 Task: Create a new event for a team-building picnic and games day on the 16th at 10:30 PM to 11:00 PM.
Action: Mouse moved to (48, 65)
Screenshot: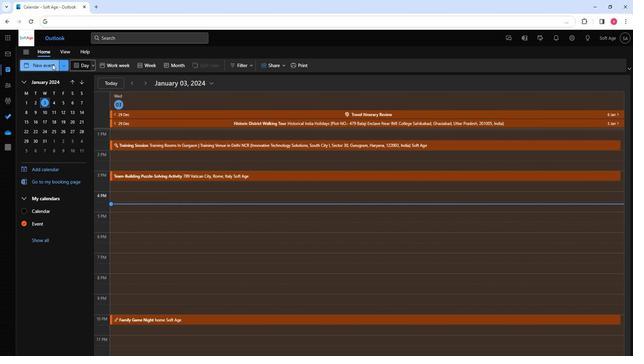 
Action: Mouse pressed left at (48, 65)
Screenshot: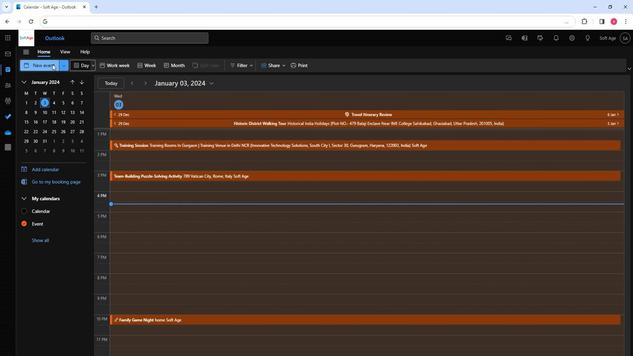 
Action: Mouse moved to (165, 111)
Screenshot: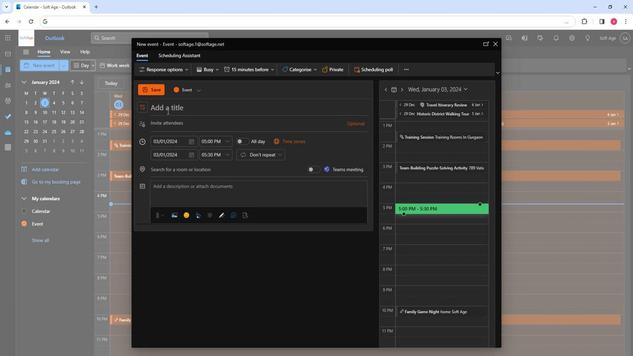 
Action: Key pressed <Key.shift>Team-<Key.shift>Building<Key.space><Key.shift><Key.shift>Picnic<Key.space><Key.shift>And<Key.space><Key.shift>Games<Key.space><Key.shift>Day
Screenshot: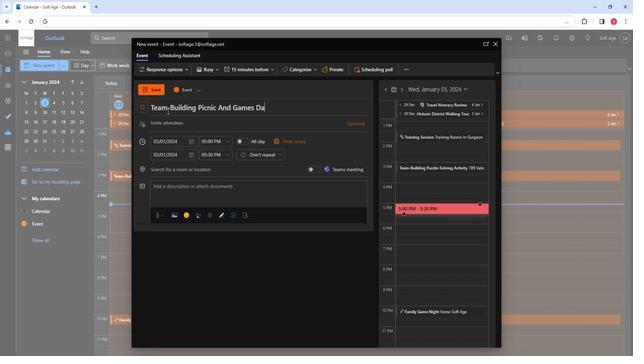 
Action: Mouse moved to (180, 126)
Screenshot: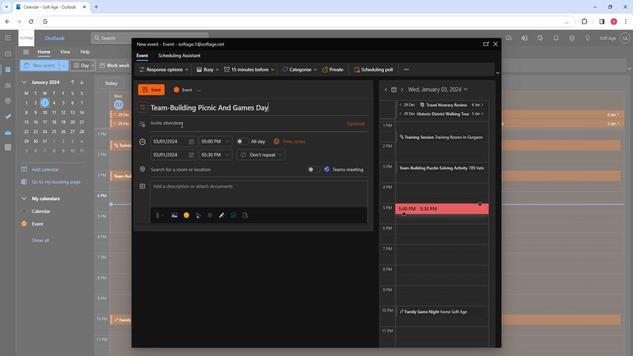 
Action: Mouse pressed left at (180, 126)
Screenshot: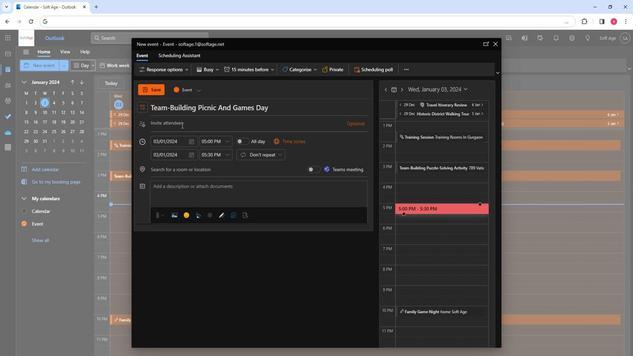 
Action: Key pressed so
Screenshot: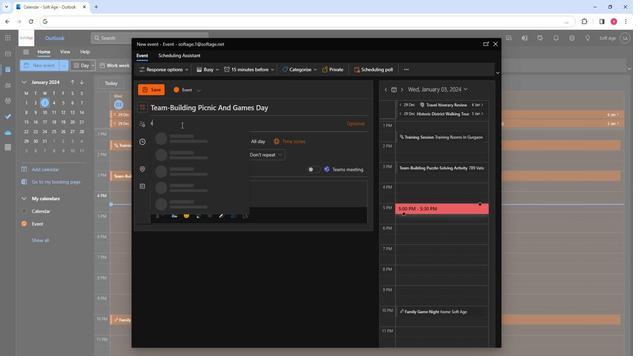 
Action: Mouse moved to (198, 157)
Screenshot: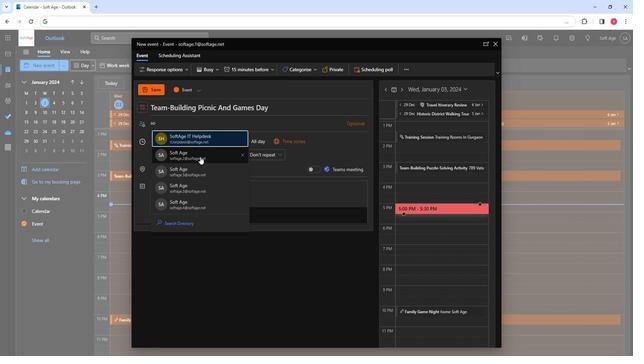 
Action: Mouse pressed left at (198, 157)
Screenshot: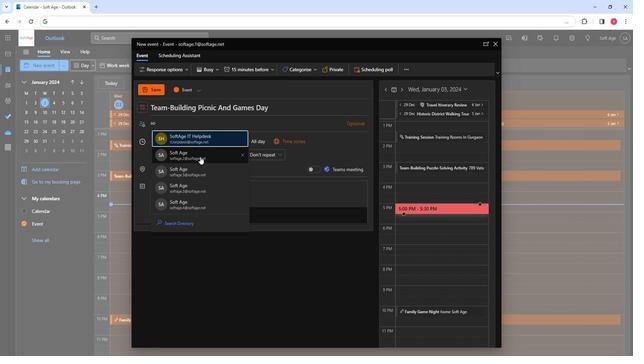
Action: Key pressed so
Screenshot: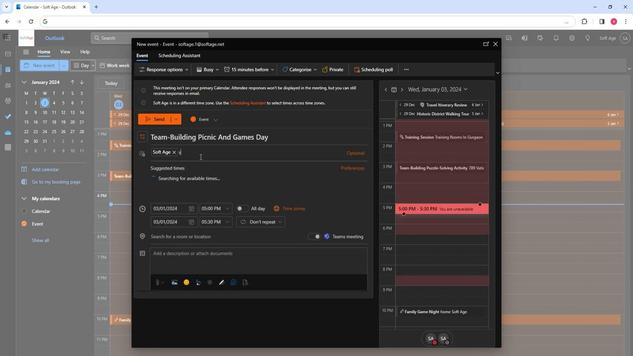 
Action: Mouse moved to (207, 198)
Screenshot: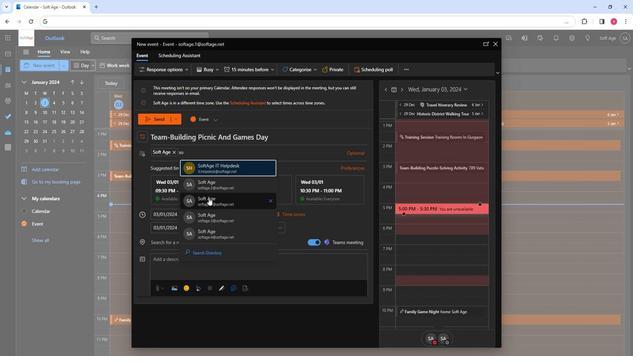 
Action: Mouse pressed left at (207, 198)
Screenshot: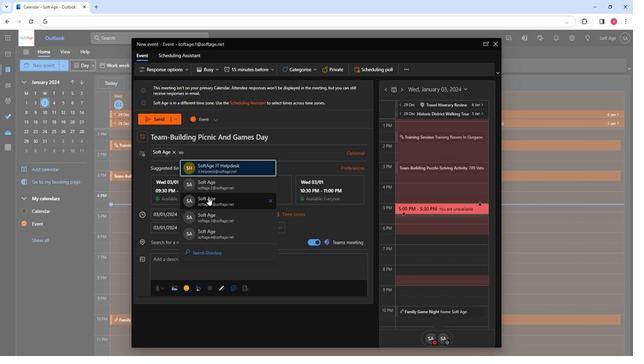 
Action: Key pressed so
Screenshot: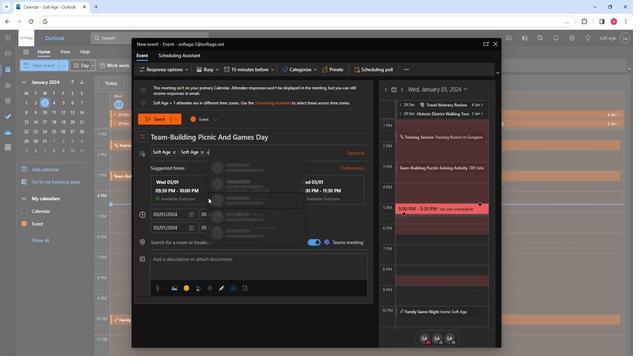 
Action: Mouse moved to (224, 215)
Screenshot: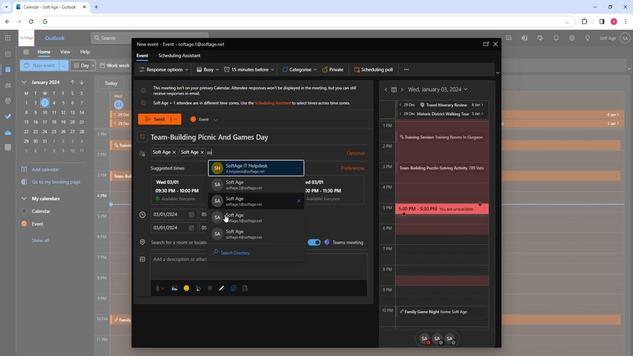 
Action: Mouse pressed left at (224, 215)
Screenshot: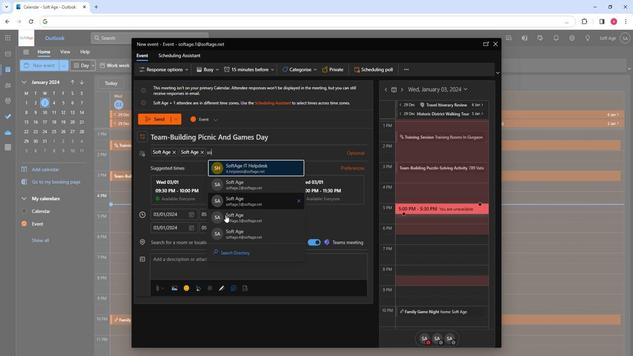
Action: Key pressed so
Screenshot: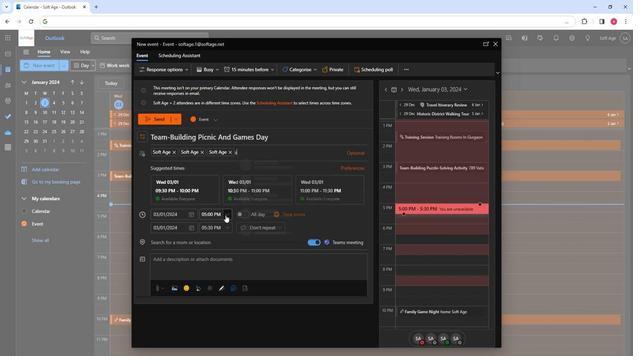 
Action: Mouse moved to (262, 236)
Screenshot: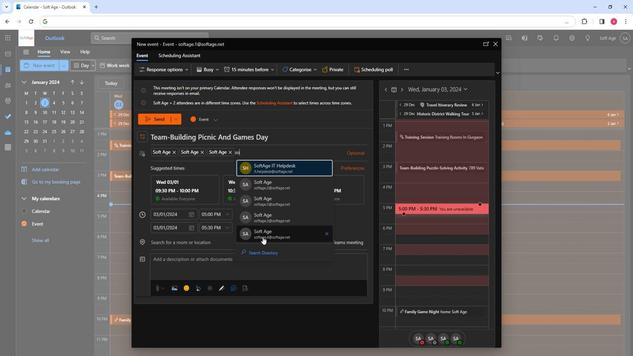 
Action: Mouse pressed left at (262, 236)
Screenshot: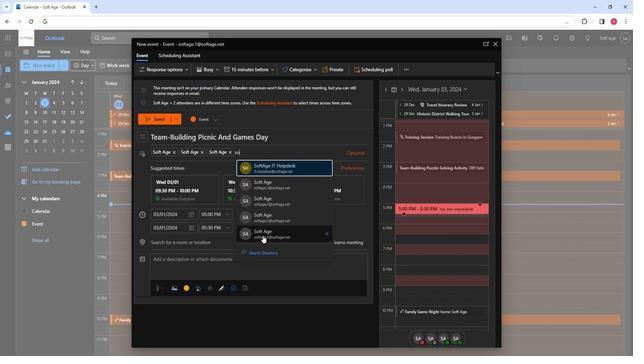 
Action: Mouse moved to (190, 212)
Screenshot: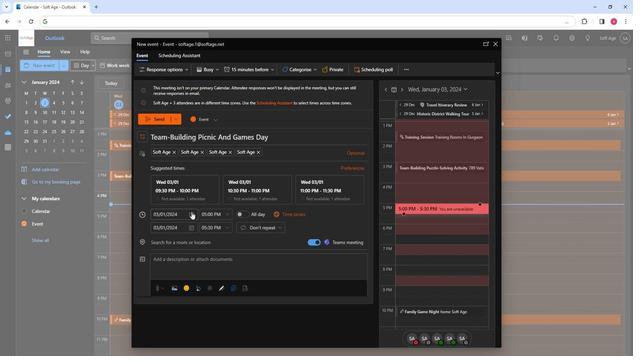 
Action: Mouse pressed left at (190, 212)
Screenshot: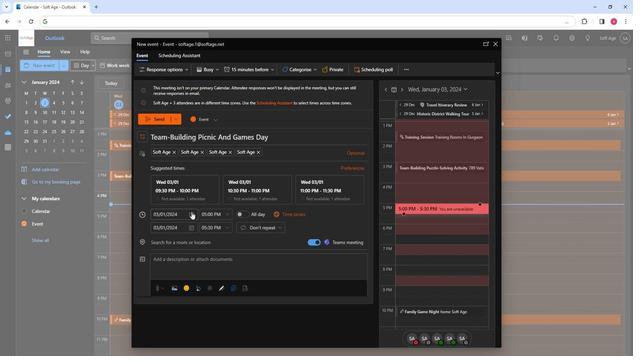 
Action: Mouse moved to (166, 269)
Screenshot: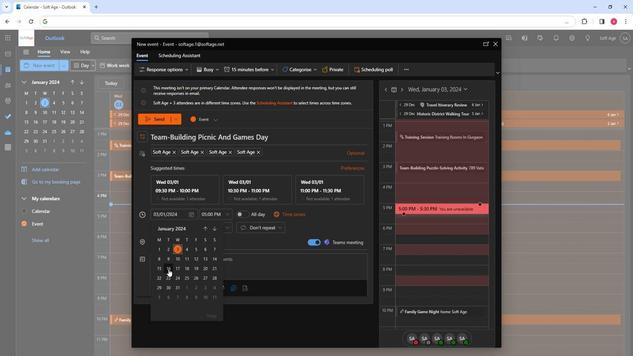 
Action: Mouse pressed left at (166, 269)
Screenshot: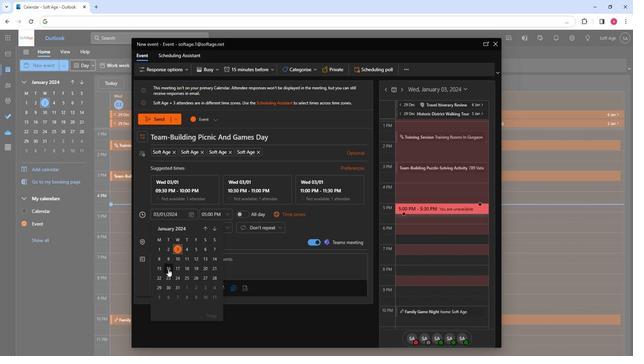 
Action: Mouse moved to (227, 211)
Screenshot: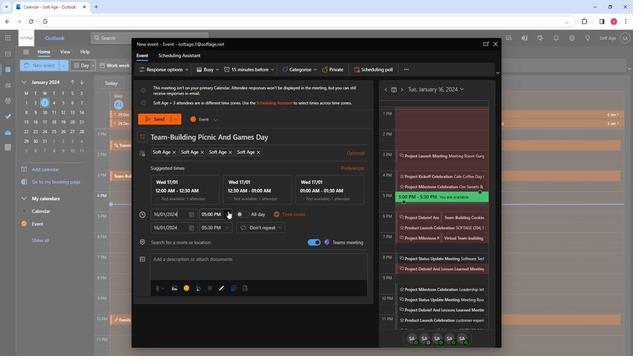 
Action: Mouse pressed left at (227, 211)
Screenshot: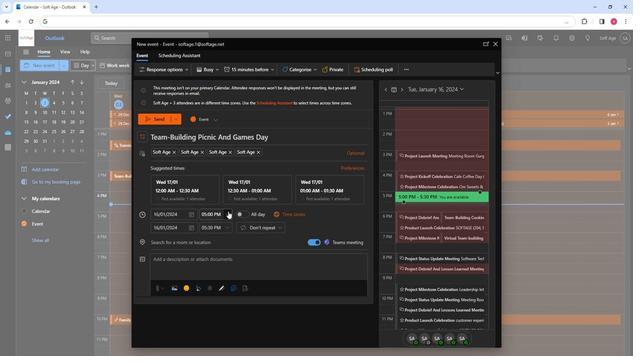
Action: Mouse moved to (216, 251)
Screenshot: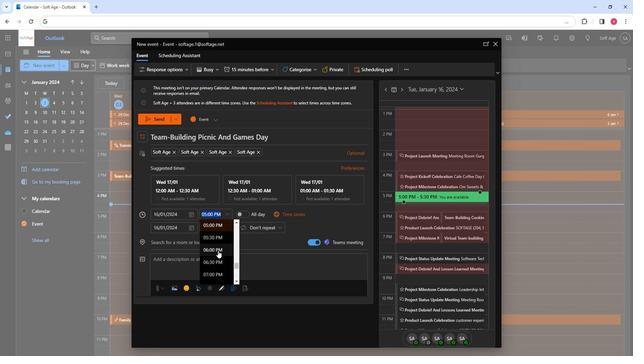 
Action: Mouse scrolled (216, 251) with delta (0, 0)
Screenshot: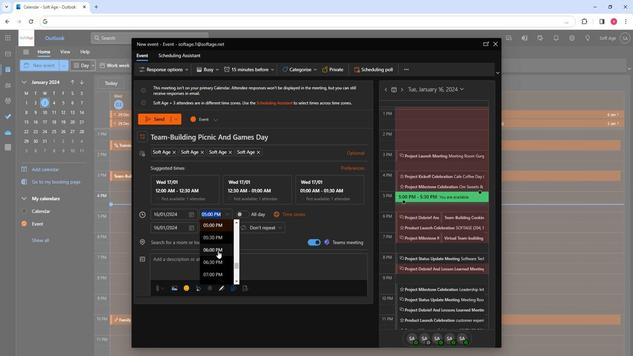 
Action: Mouse moved to (216, 252)
Screenshot: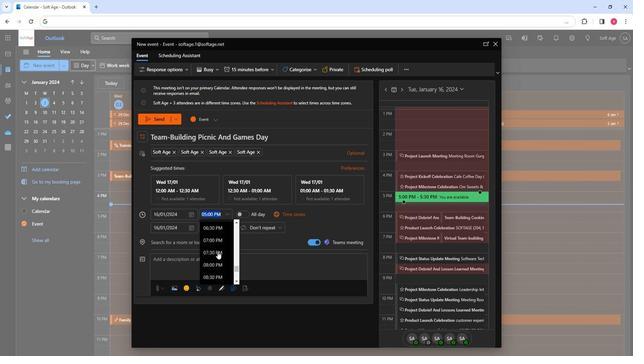
Action: Mouse scrolled (216, 252) with delta (0, 0)
Screenshot: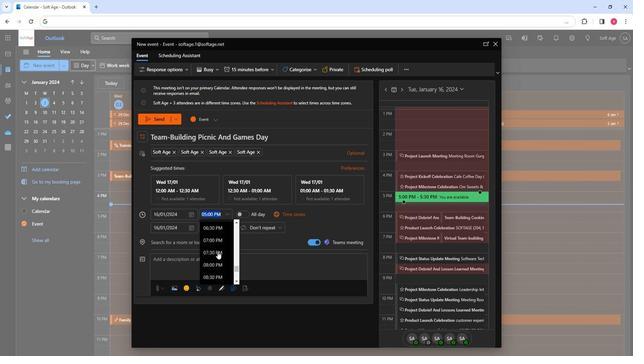 
Action: Mouse moved to (212, 256)
Screenshot: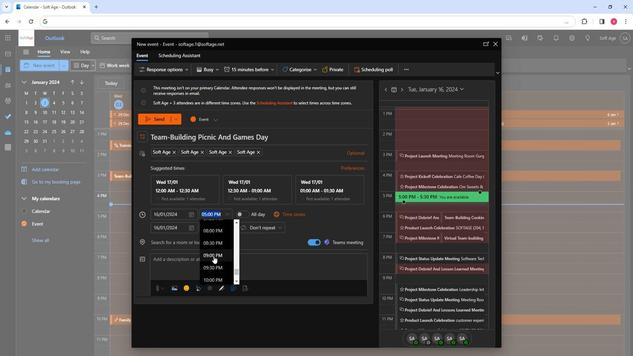
Action: Mouse scrolled (212, 255) with delta (0, 0)
Screenshot: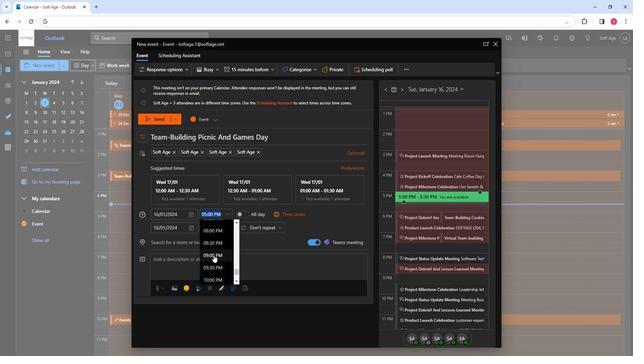 
Action: Mouse moved to (211, 260)
Screenshot: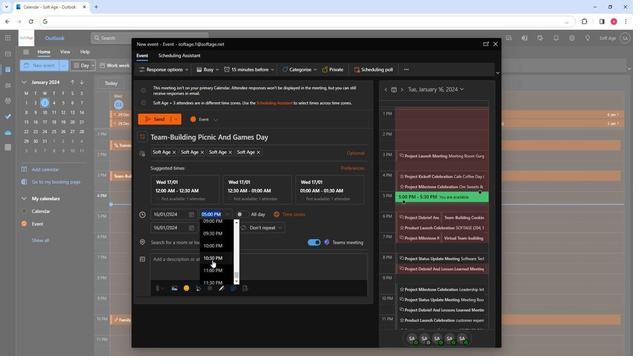 
Action: Mouse pressed left at (211, 260)
Screenshot: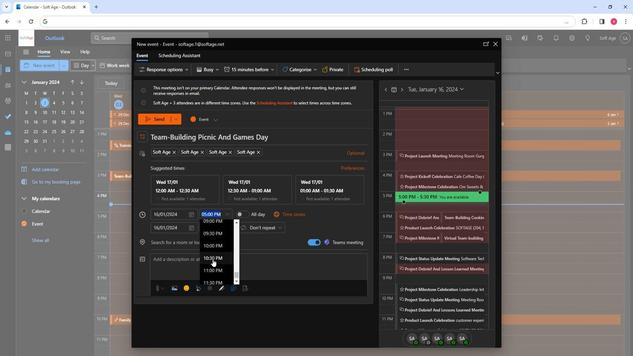
Action: Mouse moved to (170, 247)
Screenshot: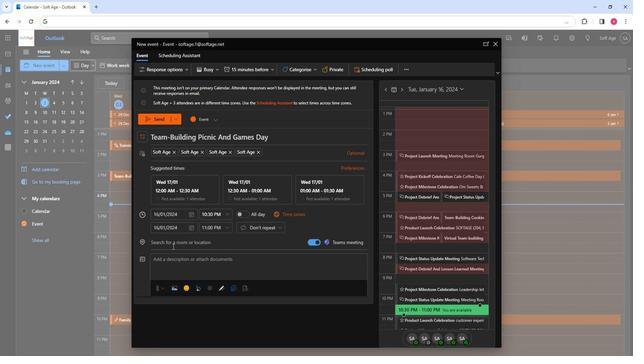 
Action: Mouse pressed left at (170, 247)
Screenshot: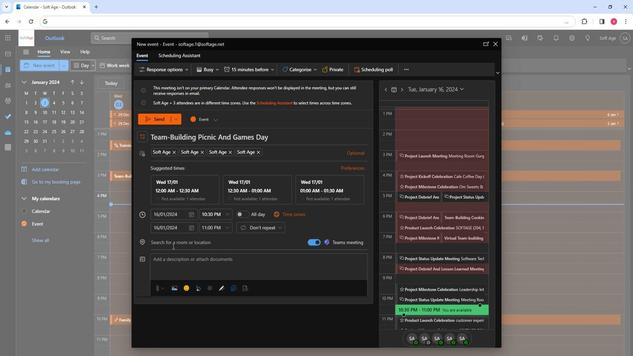 
Action: Key pressed sports
Screenshot: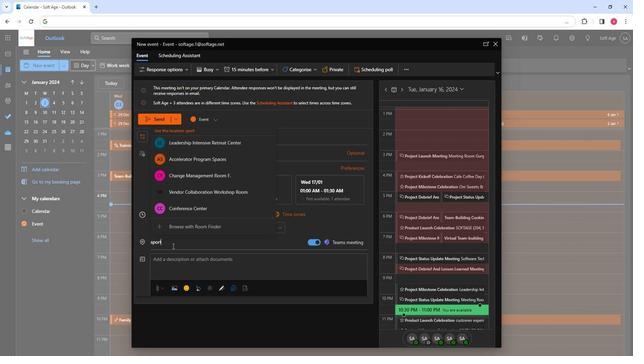 
Action: Mouse moved to (211, 165)
Screenshot: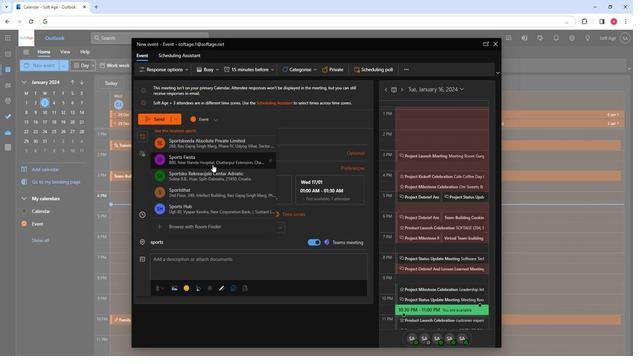 
Action: Mouse pressed left at (211, 165)
Screenshot: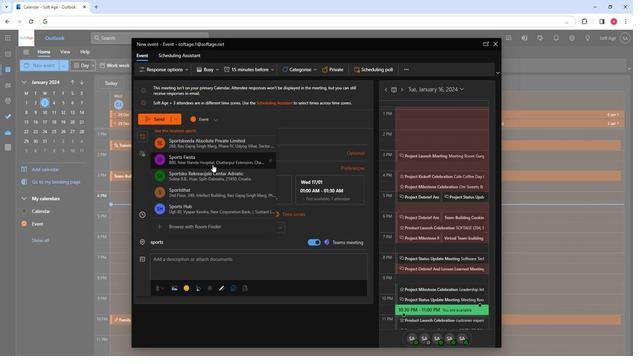 
Action: Mouse moved to (164, 255)
Screenshot: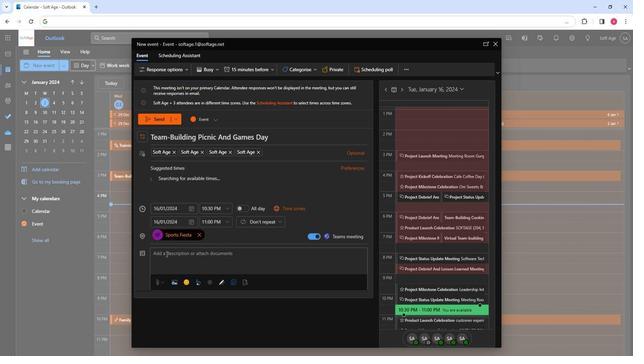 
Action: Mouse pressed left at (164, 255)
Screenshot: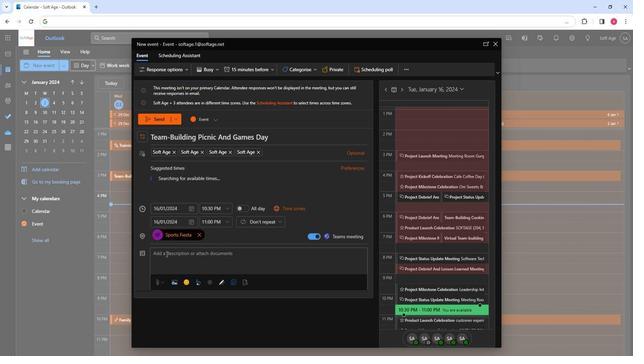 
Action: Key pressed <Key.shift>Escape<Key.space>the<Key.space>office<Key.shift>!<Key.space><Key.shift>JOin<Key.space><Key.backspace><Key.backspace><Key.backspace><Key.backspace>oin<Key.space>us<Key.space>for<Key.space>a<Key.space>team-building<Key.space>picnic<Key.space>and<Key.space>games<Key.space>day.<Key.space><Key.shift>Enjoy<Key.space>gooa<Key.backspace>d<Key.space>food,<Key.space>laughter,<Key.space>and<Key.space>friendly<Key.space>competition<Key.space><Key.backspace>.<Key.space><Key.shift><Key.shift><Key.shift><Key.shift><Key.shift><Key.shift><Key.shift>Let<Key.space>the<Key.space>bonding<Key.space>begin<Key.space>in<Key.space>the<Key.space>great<Key.space>outdoors<Key.shift>!
Screenshot: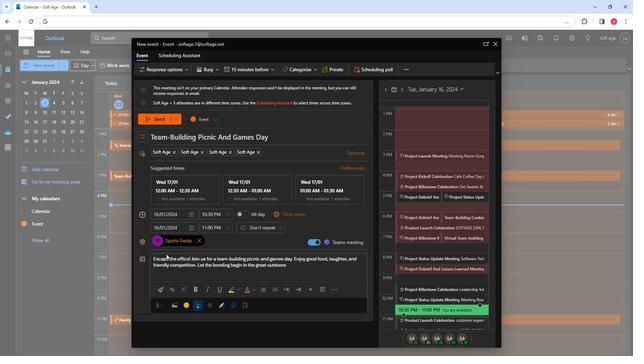 
Action: Mouse moved to (187, 266)
Screenshot: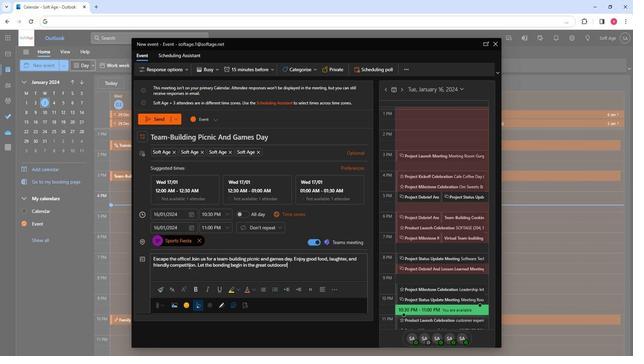 
Action: Mouse pressed left at (187, 266)
Screenshot: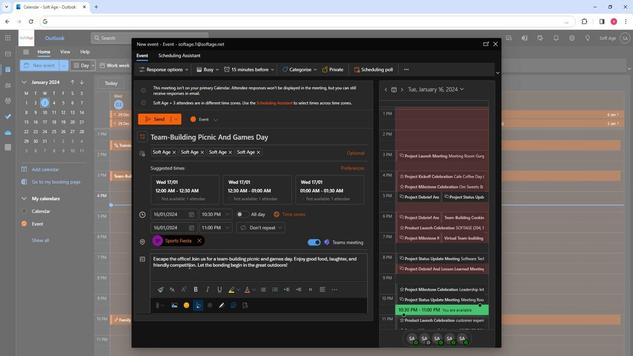 
Action: Mouse pressed left at (187, 266)
Screenshot: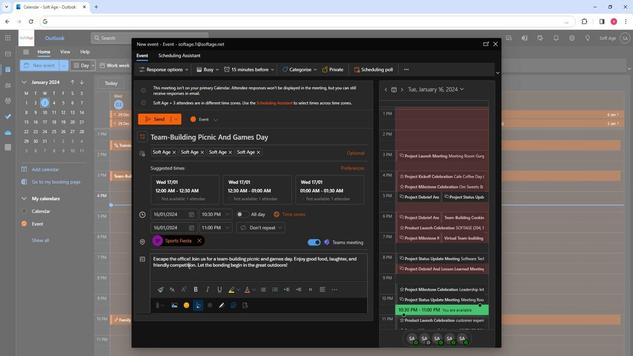 
Action: Mouse pressed left at (187, 266)
Screenshot: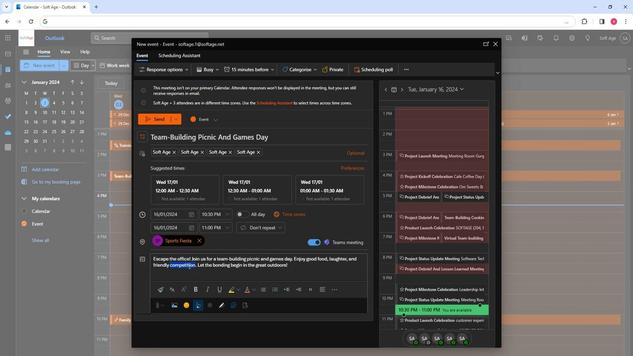 
Action: Mouse moved to (173, 290)
Screenshot: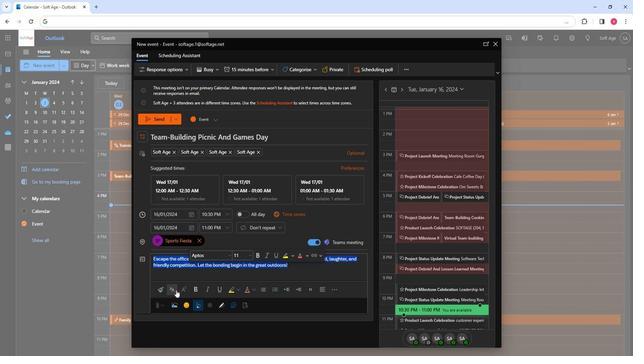 
Action: Mouse pressed left at (173, 290)
Screenshot: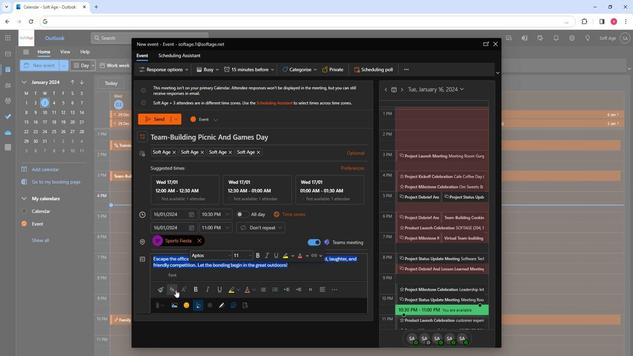 
Action: Mouse moved to (204, 229)
Screenshot: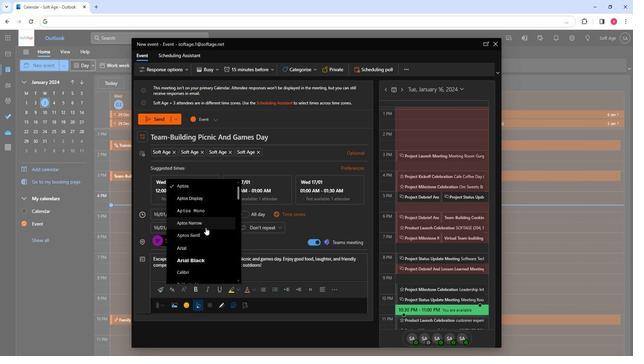 
Action: Mouse scrolled (204, 228) with delta (0, 0)
Screenshot: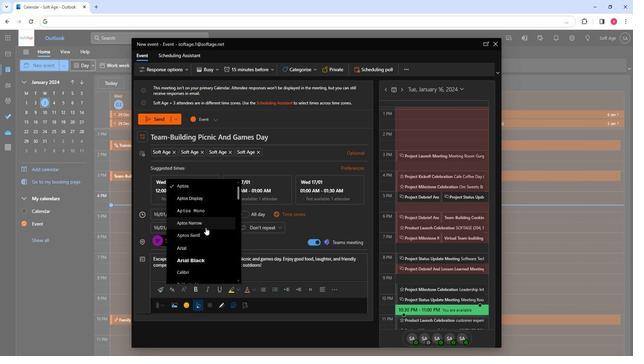 
Action: Mouse moved to (204, 230)
Screenshot: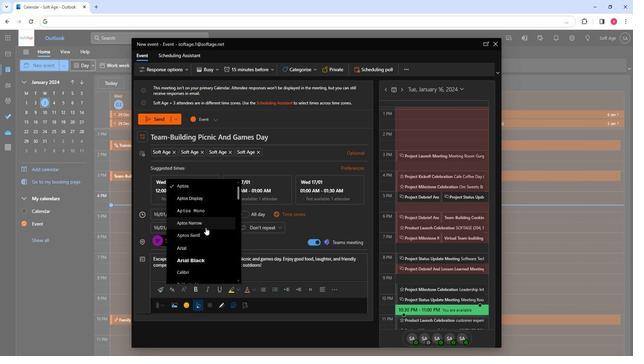 
Action: Mouse scrolled (204, 230) with delta (0, 0)
Screenshot: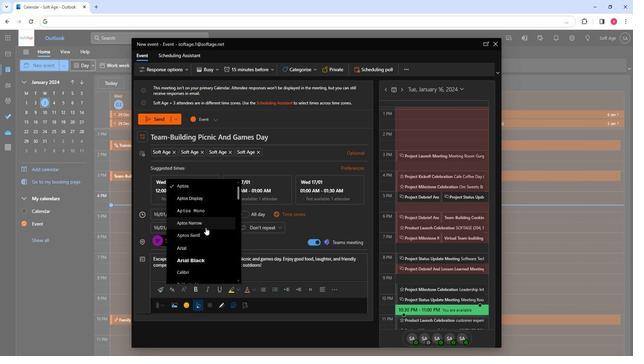 
Action: Mouse scrolled (204, 230) with delta (0, 0)
Screenshot: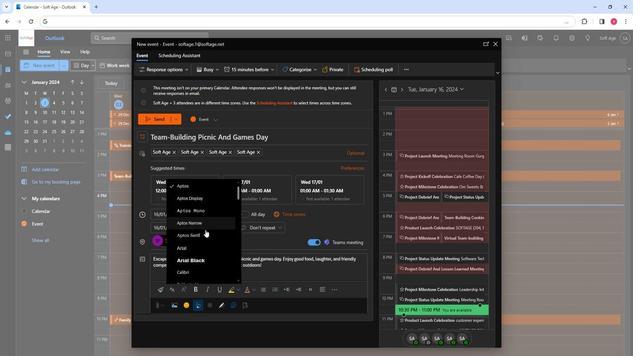 
Action: Mouse scrolled (204, 230) with delta (0, 0)
Screenshot: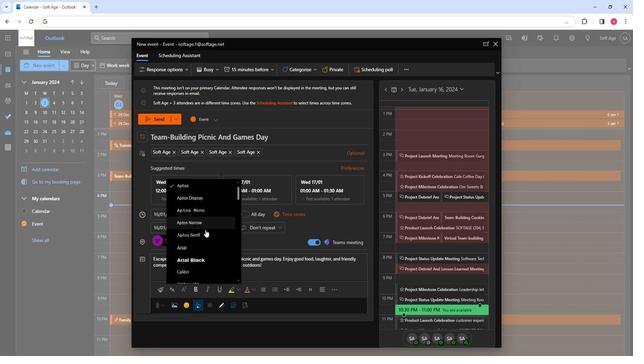 
Action: Mouse moved to (191, 198)
Screenshot: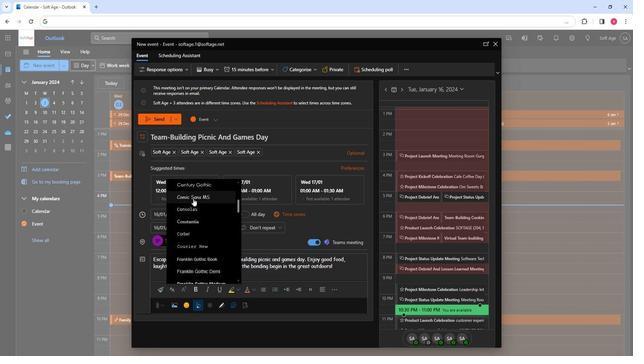 
Action: Mouse pressed left at (191, 198)
Screenshot: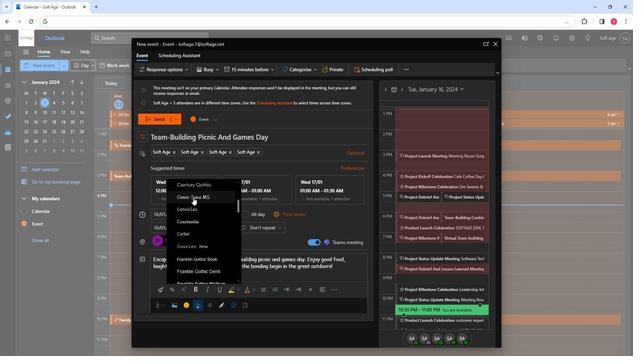 
Action: Mouse moved to (206, 290)
Screenshot: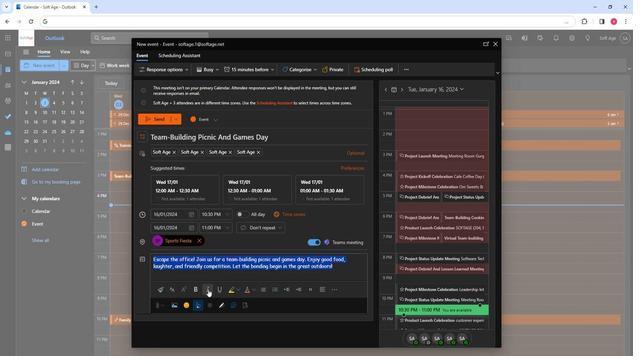 
Action: Mouse pressed left at (206, 290)
Screenshot: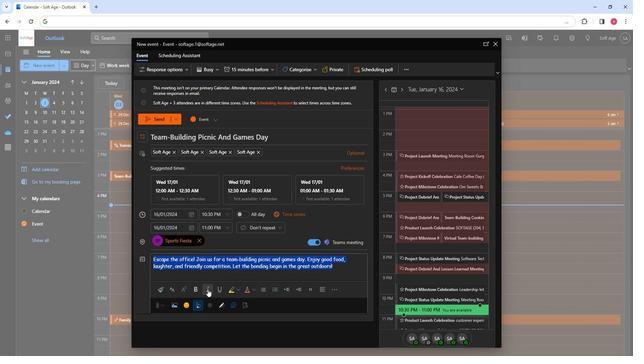 
Action: Mouse moved to (256, 290)
Screenshot: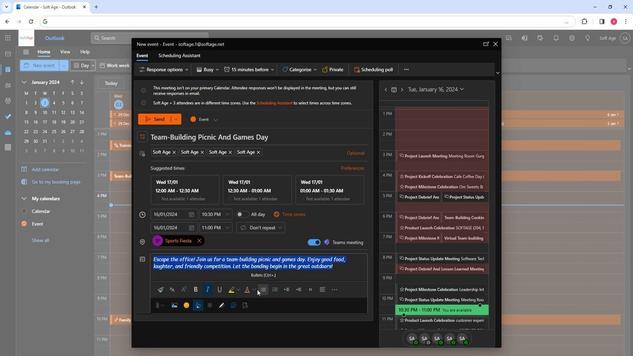 
Action: Mouse pressed left at (256, 290)
Screenshot: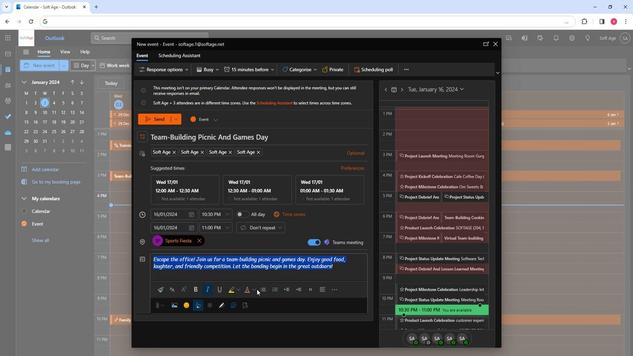 
Action: Mouse moved to (255, 290)
Screenshot: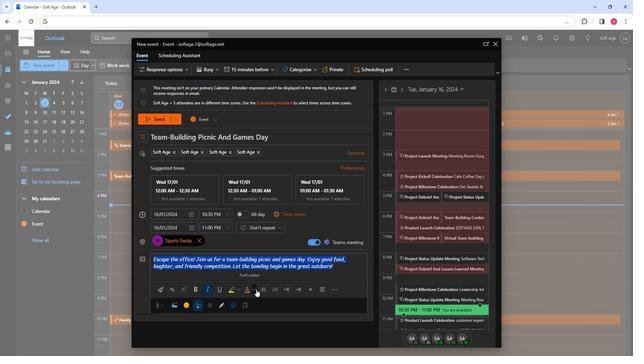 
Action: Mouse pressed left at (255, 290)
Screenshot: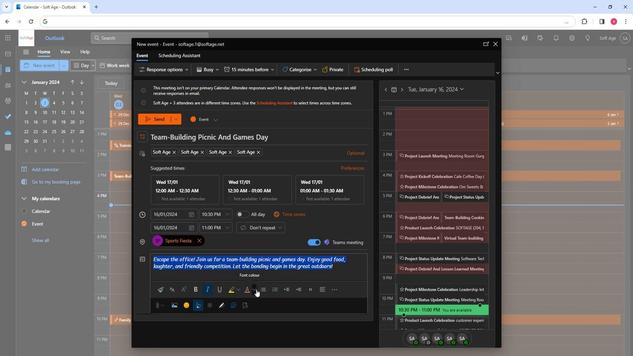 
Action: Mouse moved to (230, 291)
Screenshot: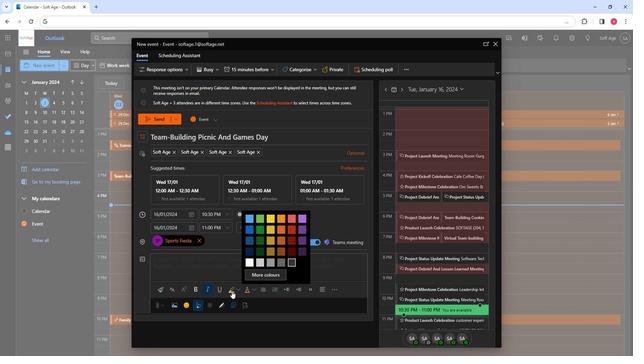 
Action: Mouse pressed left at (230, 291)
Screenshot: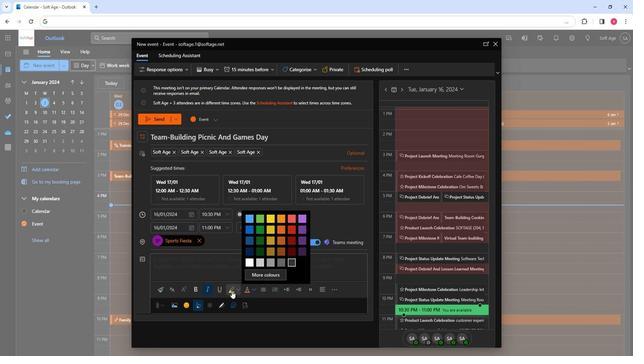 
Action: Mouse moved to (240, 289)
Screenshot: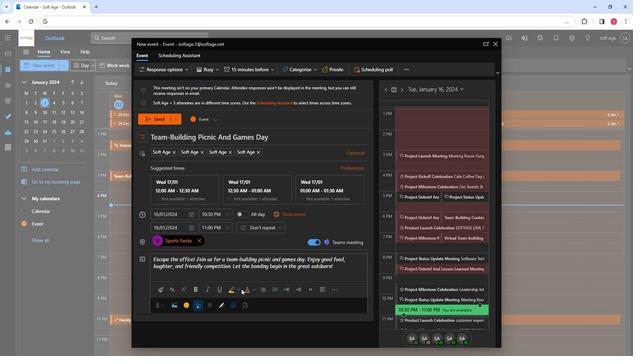
Action: Mouse pressed left at (240, 289)
Screenshot: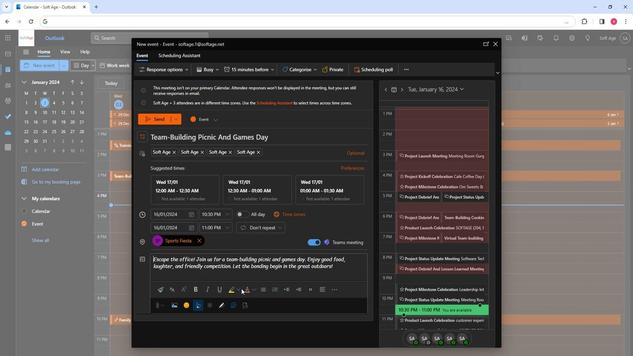 
Action: Mouse moved to (237, 289)
Screenshot: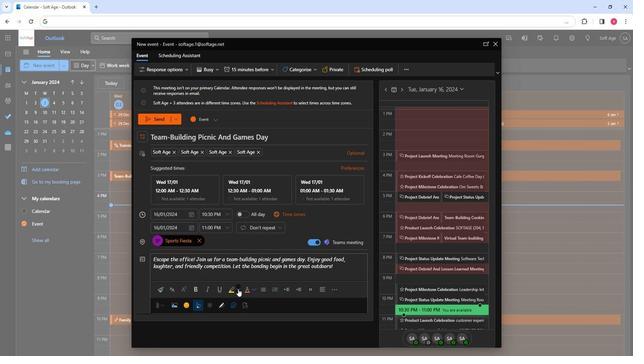 
Action: Mouse pressed left at (237, 289)
Screenshot: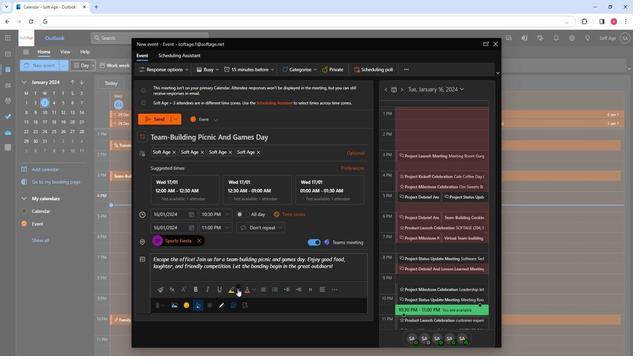 
Action: Mouse moved to (244, 304)
Screenshot: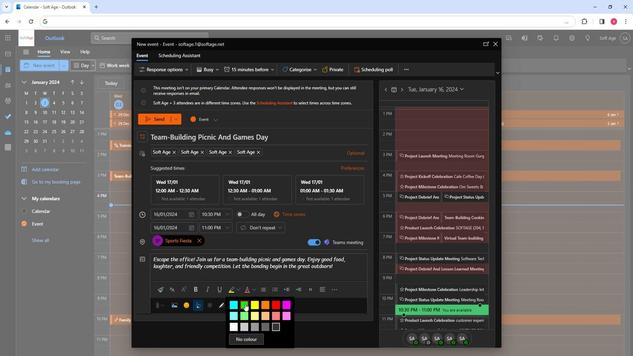 
Action: Mouse pressed left at (244, 304)
Screenshot: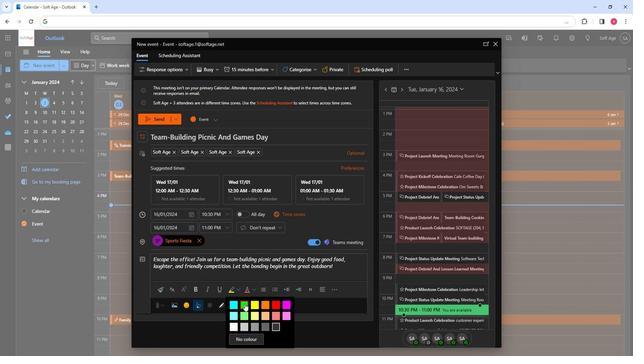 
Action: Mouse moved to (239, 292)
Screenshot: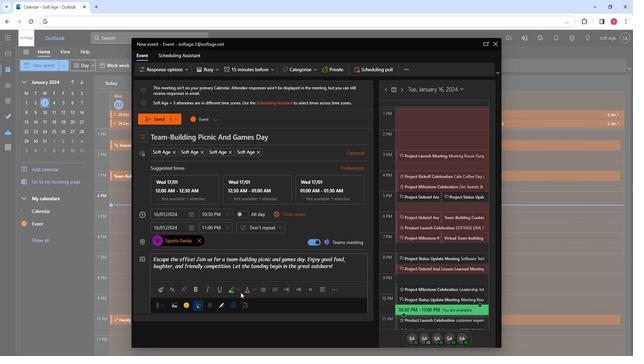 
Action: Mouse pressed left at (239, 292)
Screenshot: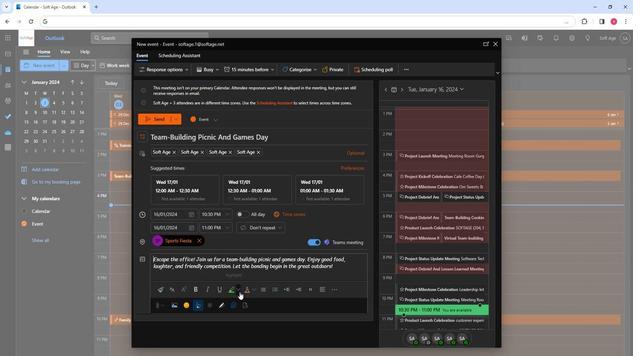 
Action: Mouse moved to (253, 305)
Screenshot: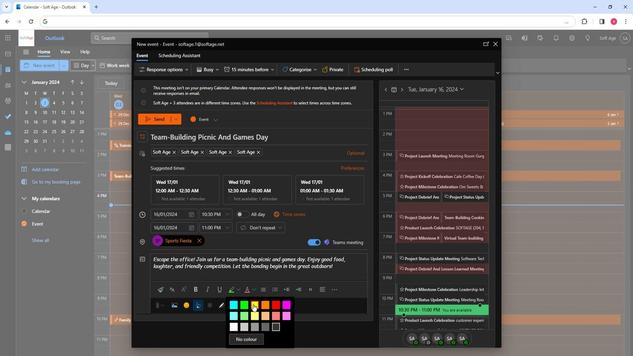 
Action: Mouse pressed left at (253, 305)
Screenshot: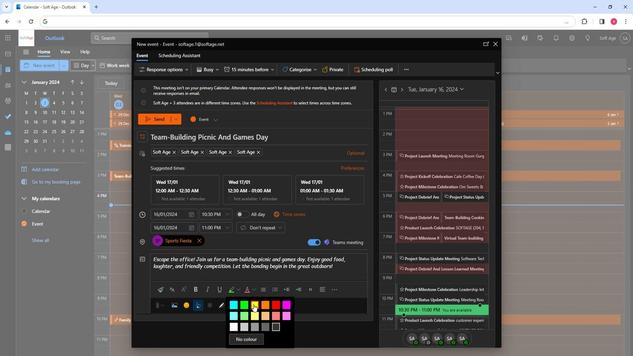 
Action: Mouse moved to (236, 266)
Screenshot: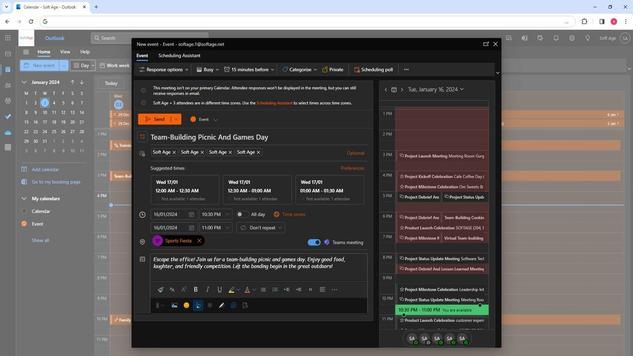 
Action: Mouse pressed left at (236, 266)
Screenshot: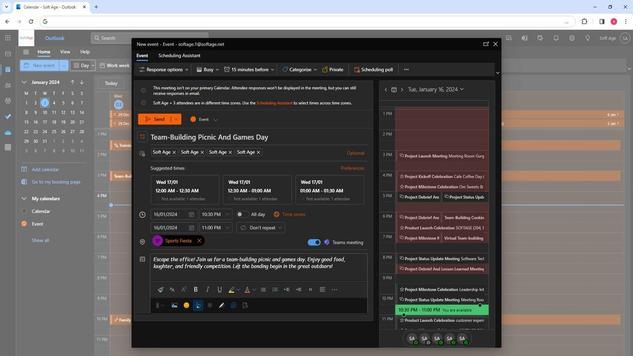 
Action: Mouse moved to (236, 266)
Screenshot: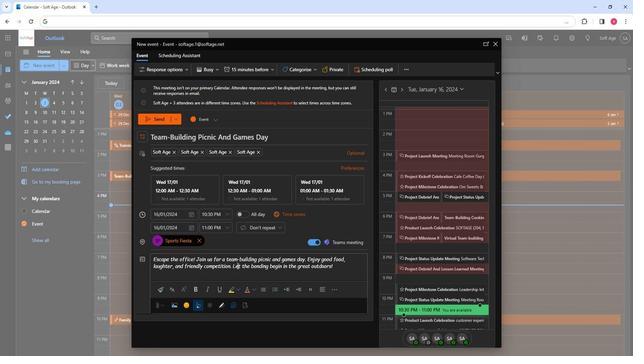 
Action: Mouse pressed left at (236, 266)
Screenshot: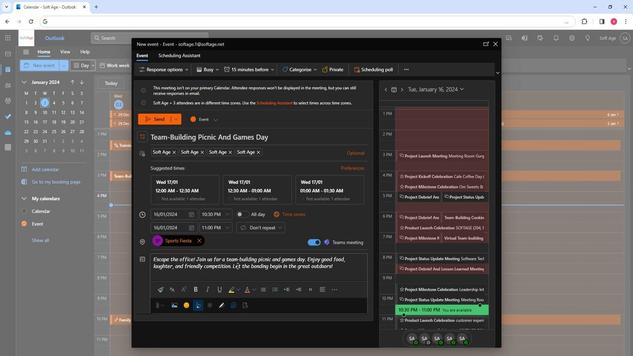 
Action: Mouse pressed left at (236, 266)
Screenshot: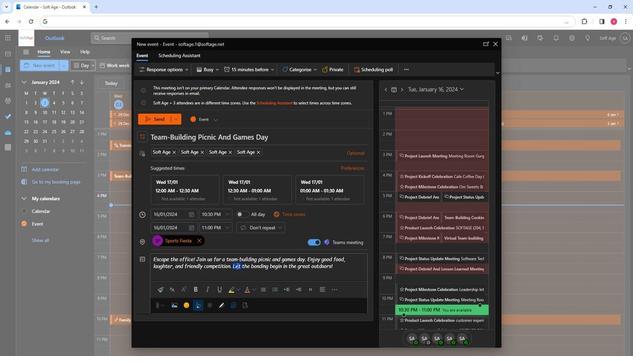 
Action: Mouse moved to (237, 290)
Screenshot: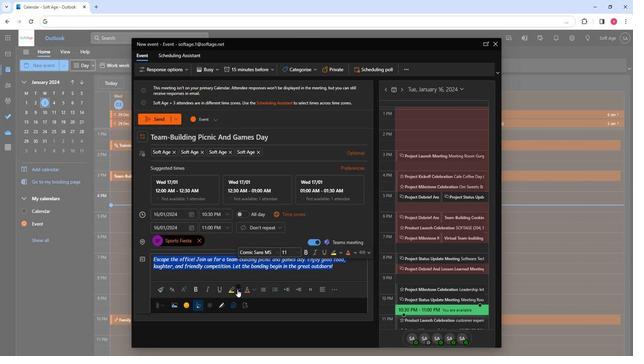 
Action: Mouse pressed left at (237, 290)
Screenshot: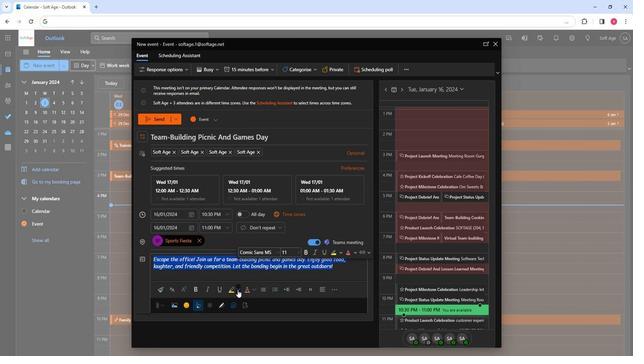 
Action: Mouse moved to (253, 306)
Screenshot: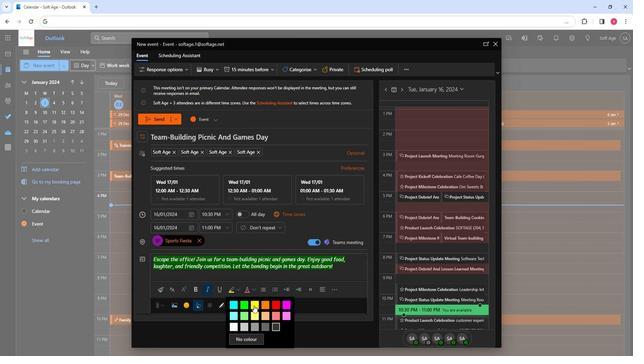 
Action: Mouse pressed left at (253, 306)
Screenshot: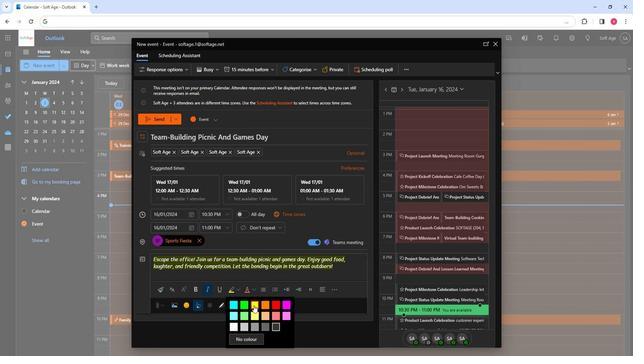
Action: Mouse moved to (341, 272)
Screenshot: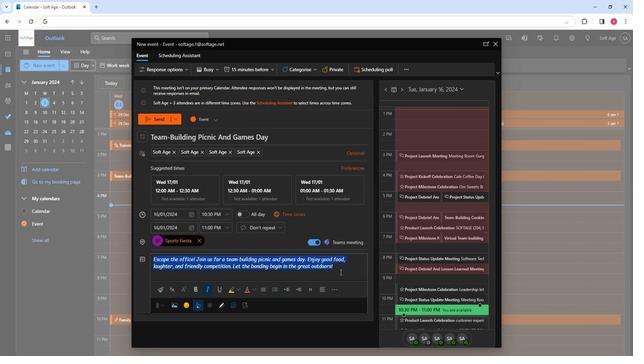 
Action: Mouse pressed left at (341, 272)
Screenshot: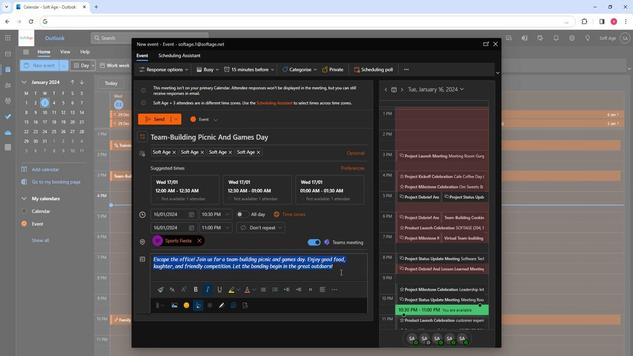 
Action: Mouse moved to (301, 291)
Screenshot: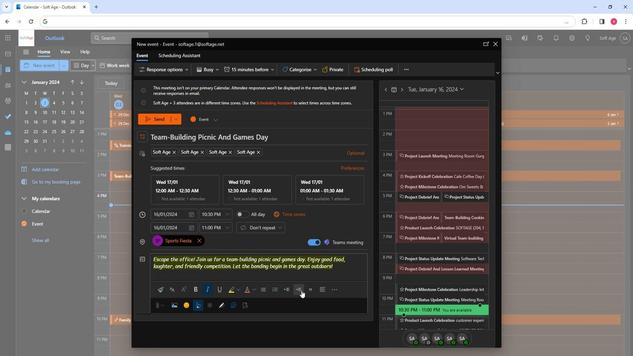
Action: Mouse pressed left at (301, 291)
Screenshot: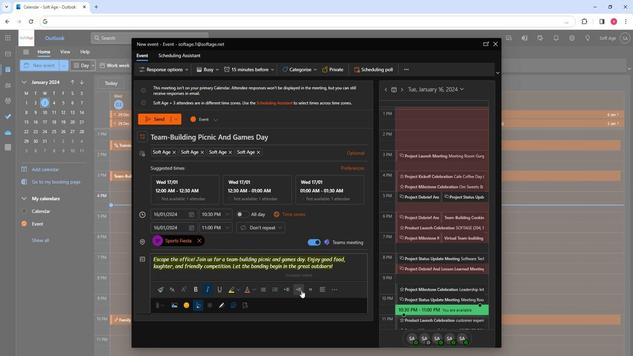 
Action: Mouse moved to (214, 275)
Screenshot: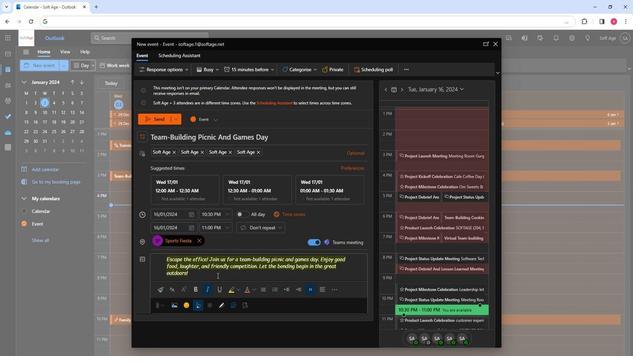
Action: Mouse pressed left at (214, 275)
Screenshot: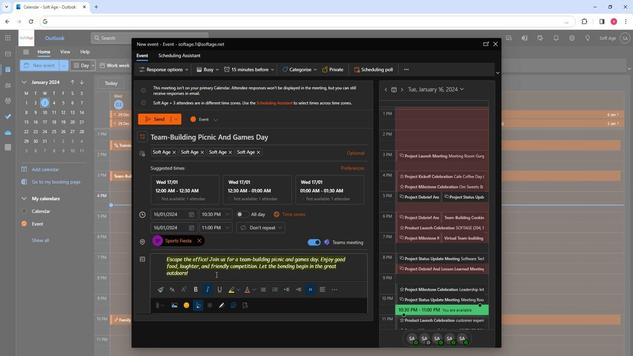 
Action: Mouse pressed left at (214, 275)
Screenshot: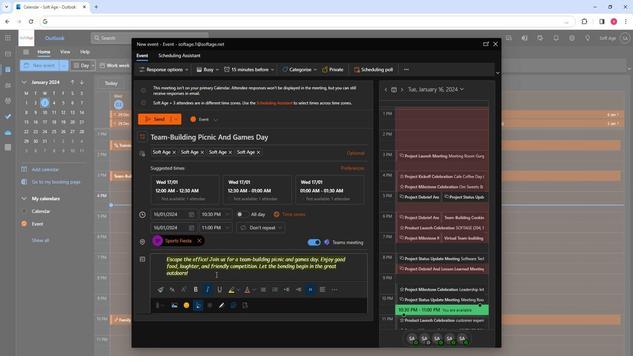 
Action: Mouse pressed left at (214, 275)
Screenshot: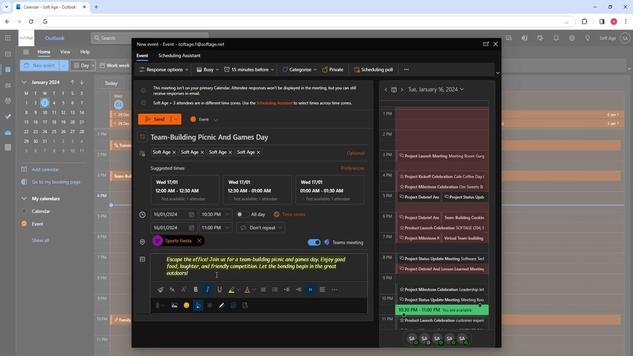 
Action: Mouse moved to (298, 290)
Screenshot: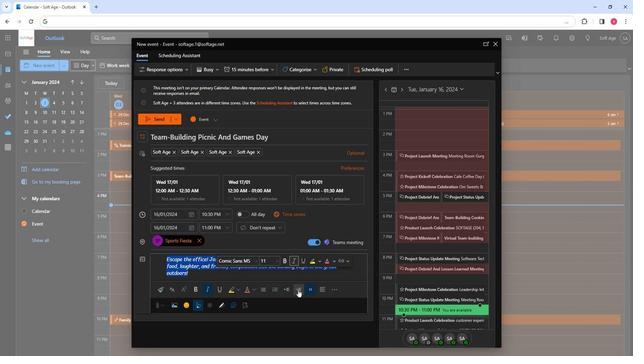 
Action: Mouse pressed left at (298, 290)
Screenshot: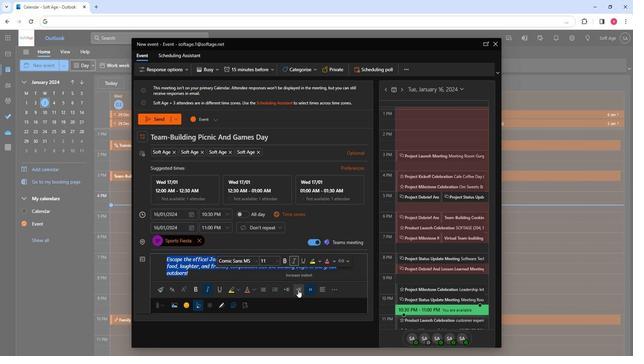 
Action: Mouse moved to (329, 273)
Screenshot: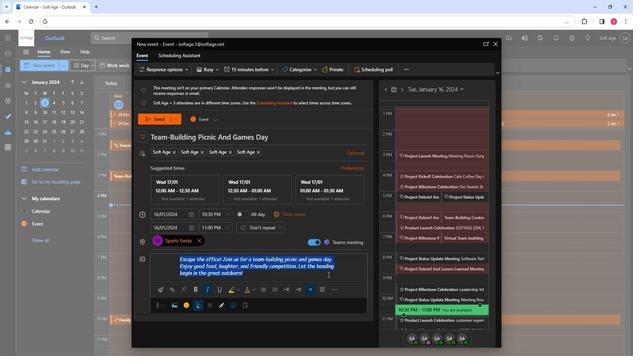 
Action: Mouse pressed left at (329, 273)
Screenshot: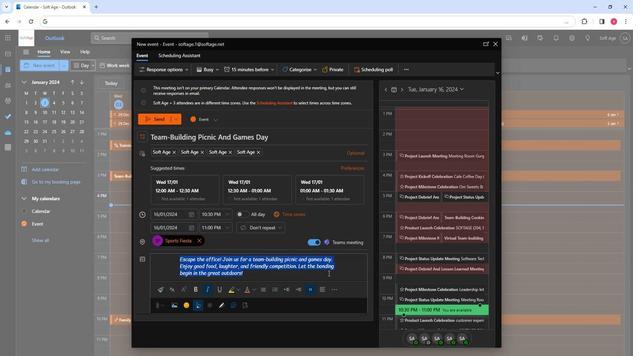 
Action: Mouse moved to (181, 307)
Screenshot: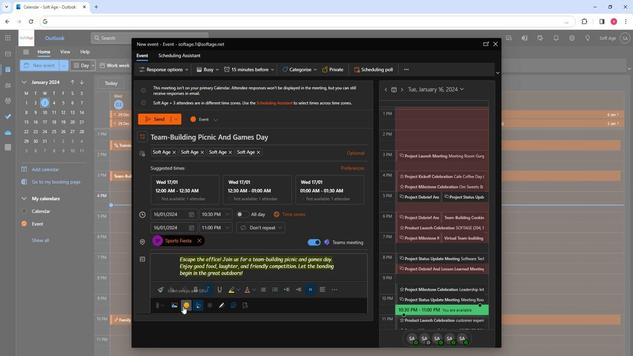 
Action: Mouse pressed left at (181, 307)
Screenshot: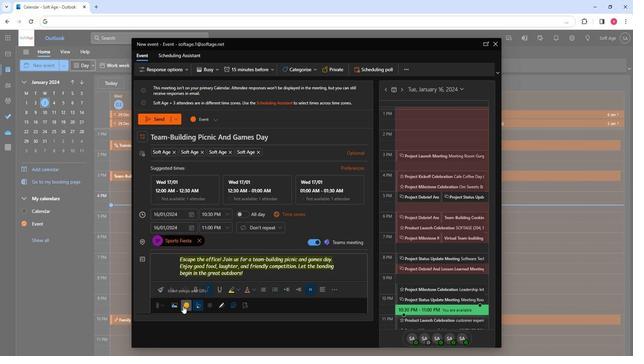 
Action: Mouse moved to (402, 113)
Screenshot: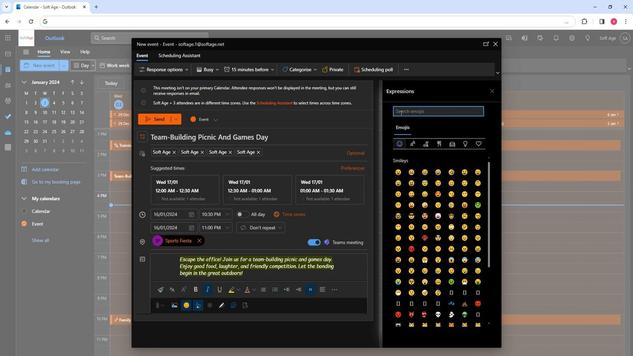 
Action: Mouse pressed left at (402, 113)
Screenshot: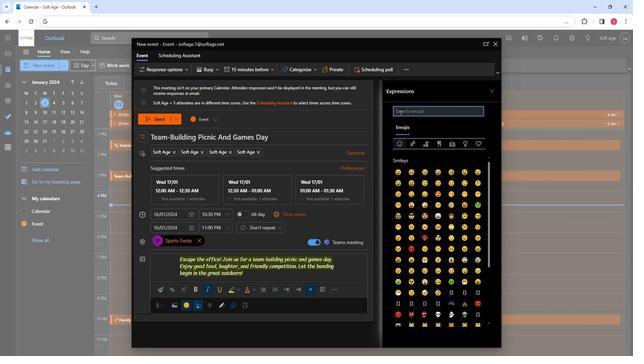 
Action: Key pressed gm<Key.backspace>ames
Screenshot: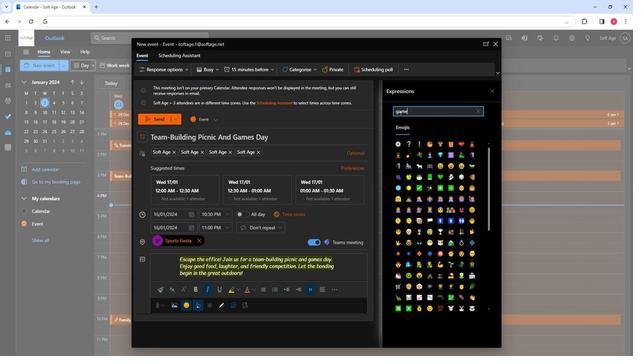 
Action: Mouse moved to (418, 119)
Screenshot: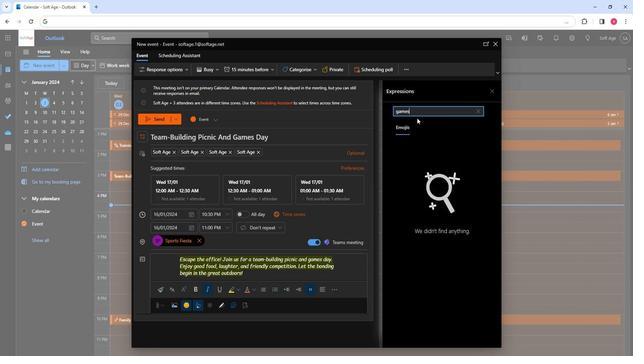 
Action: Key pressed <Key.backspace>
Screenshot: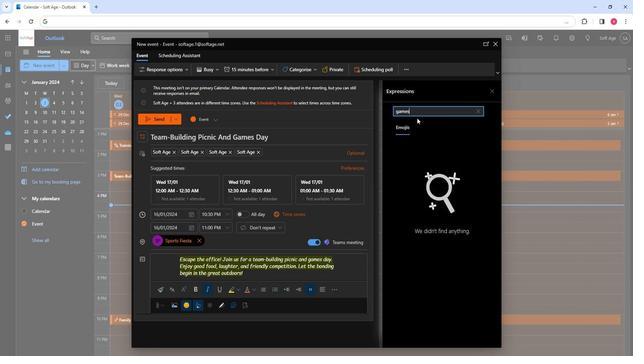 
Action: Mouse moved to (483, 145)
Screenshot: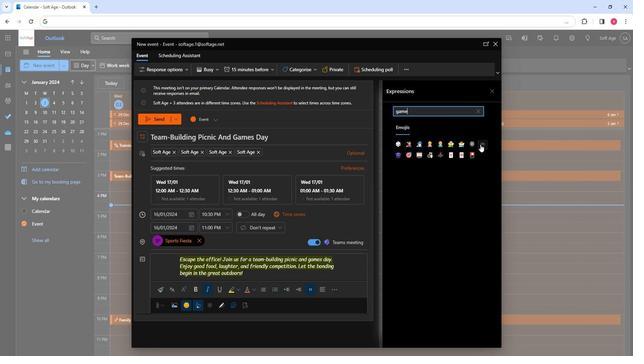 
Action: Mouse pressed left at (483, 145)
Screenshot: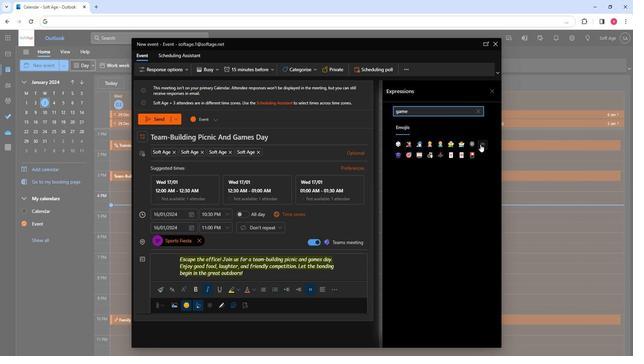 
Action: Mouse moved to (411, 156)
Screenshot: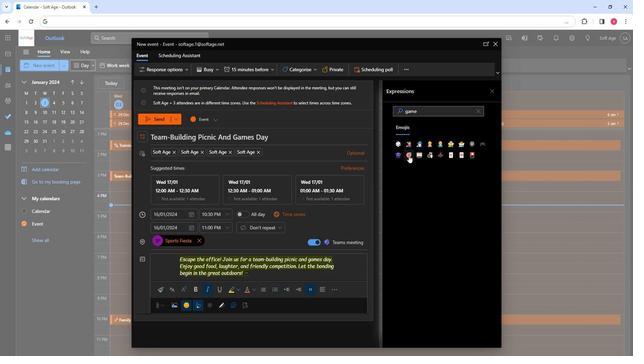 
Action: Mouse pressed left at (411, 156)
Screenshot: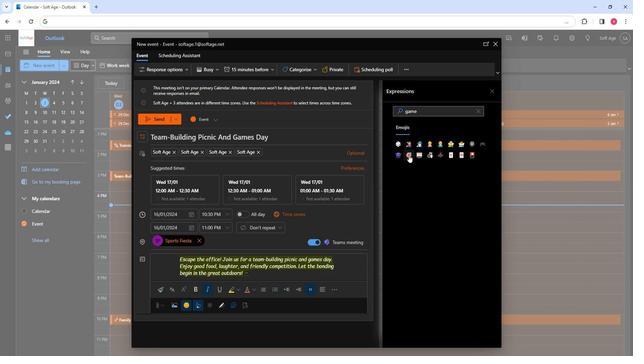 
Action: Mouse moved to (482, 110)
Screenshot: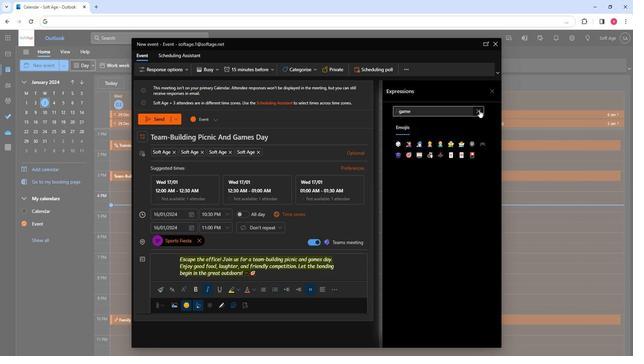
Action: Mouse pressed left at (482, 110)
Screenshot: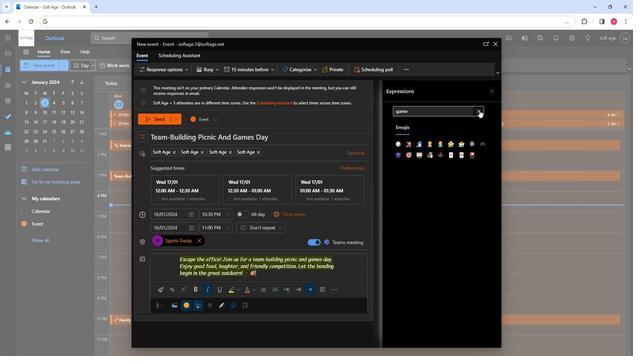 
Action: Mouse moved to (494, 91)
Screenshot: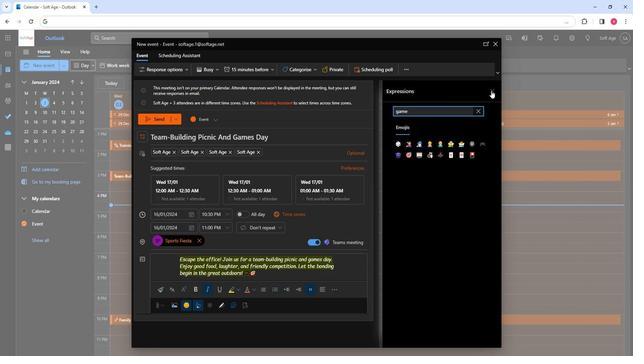 
Action: Mouse pressed left at (494, 91)
Screenshot: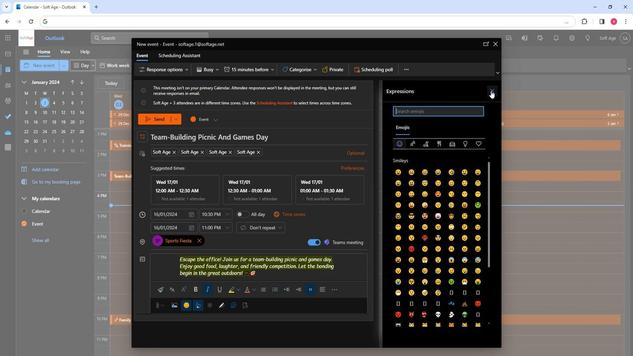 
Action: Mouse moved to (156, 119)
Screenshot: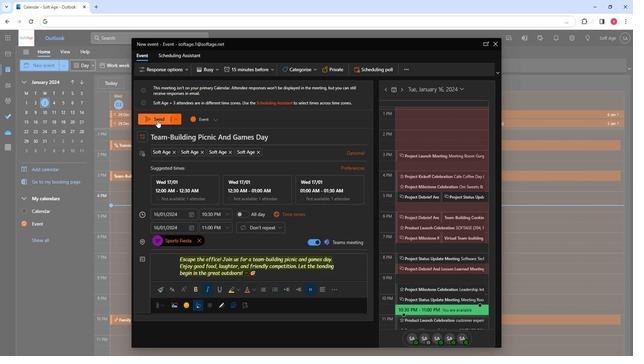 
Action: Mouse pressed left at (156, 119)
Screenshot: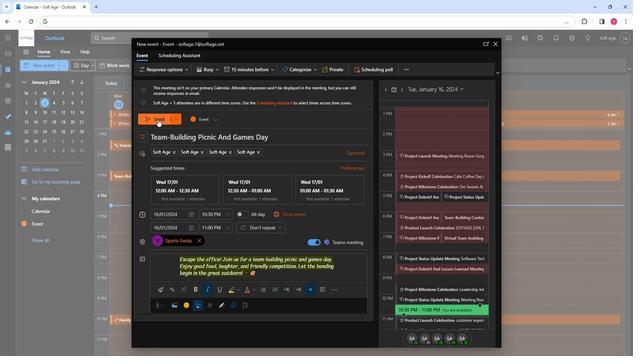 
Action: Mouse moved to (218, 283)
Screenshot: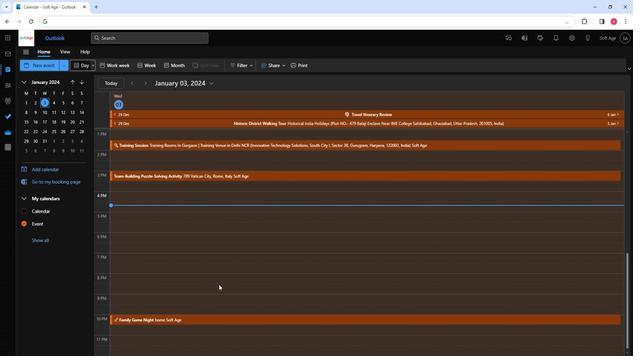 
